 Task: Look for products in the category "Kid's Vitamins & Supplements" from Solaray only.
Action: Mouse moved to (247, 125)
Screenshot: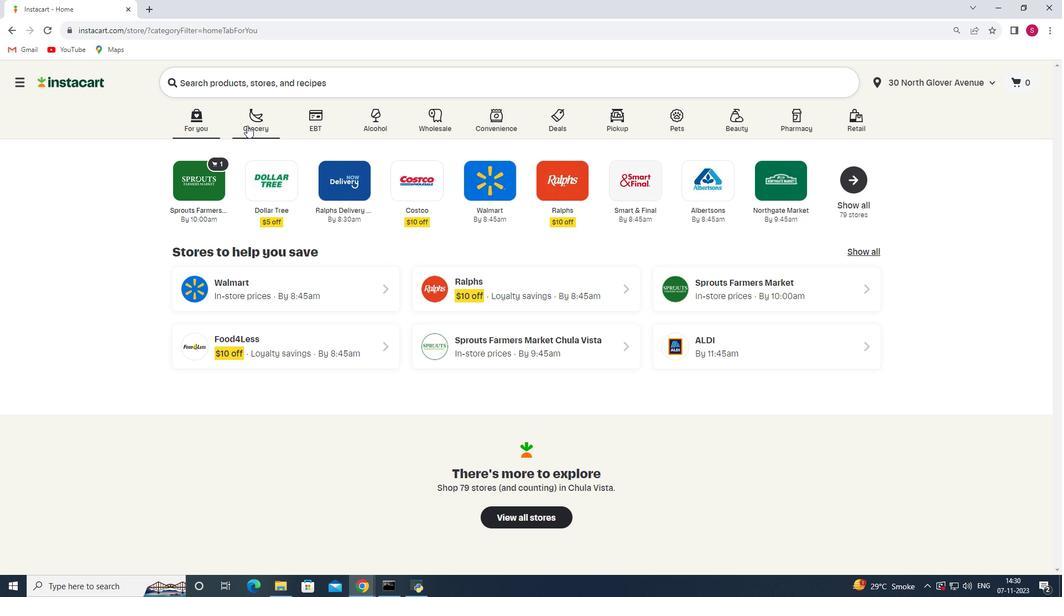 
Action: Mouse pressed left at (247, 125)
Screenshot: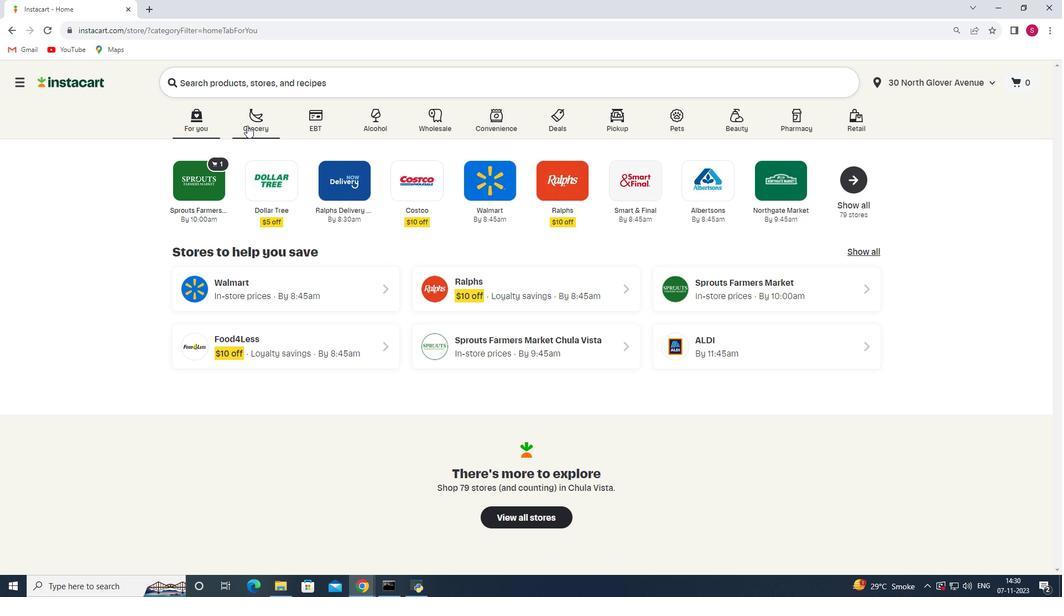 
Action: Mouse moved to (261, 332)
Screenshot: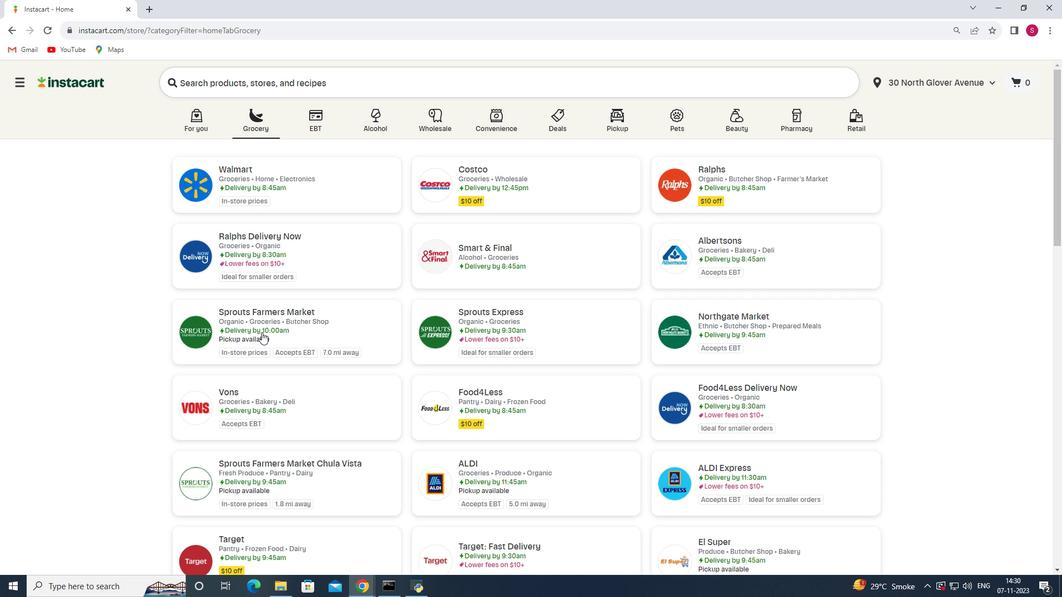 
Action: Mouse pressed left at (261, 332)
Screenshot: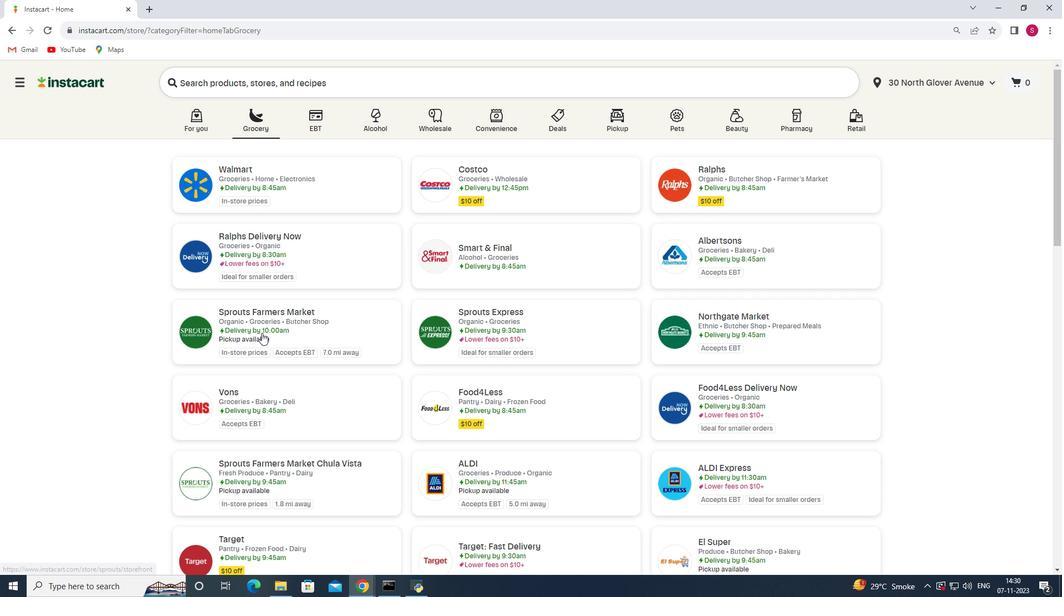 
Action: Mouse moved to (110, 338)
Screenshot: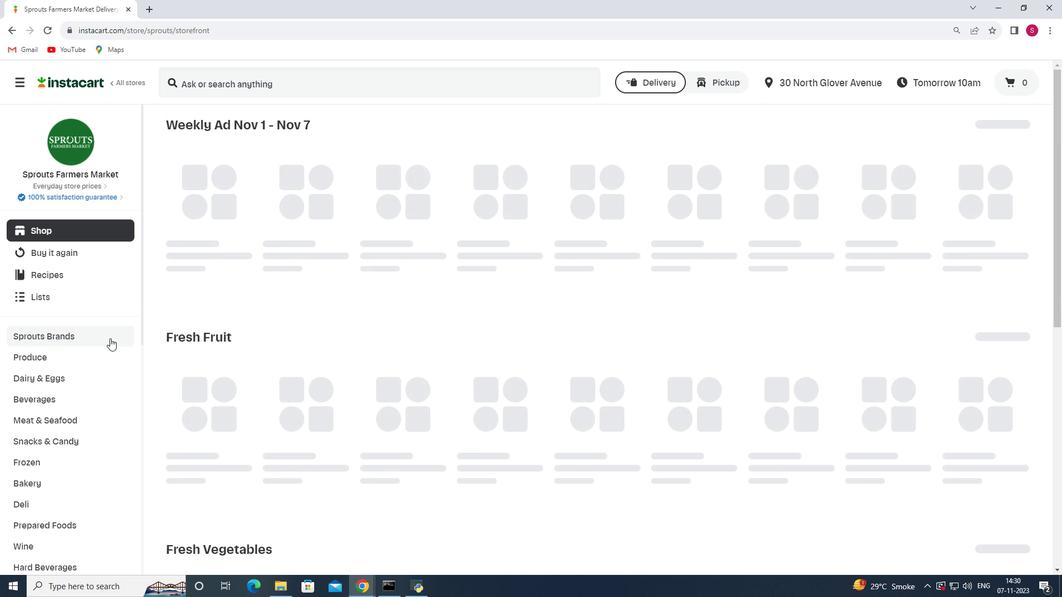 
Action: Mouse scrolled (110, 338) with delta (0, 0)
Screenshot: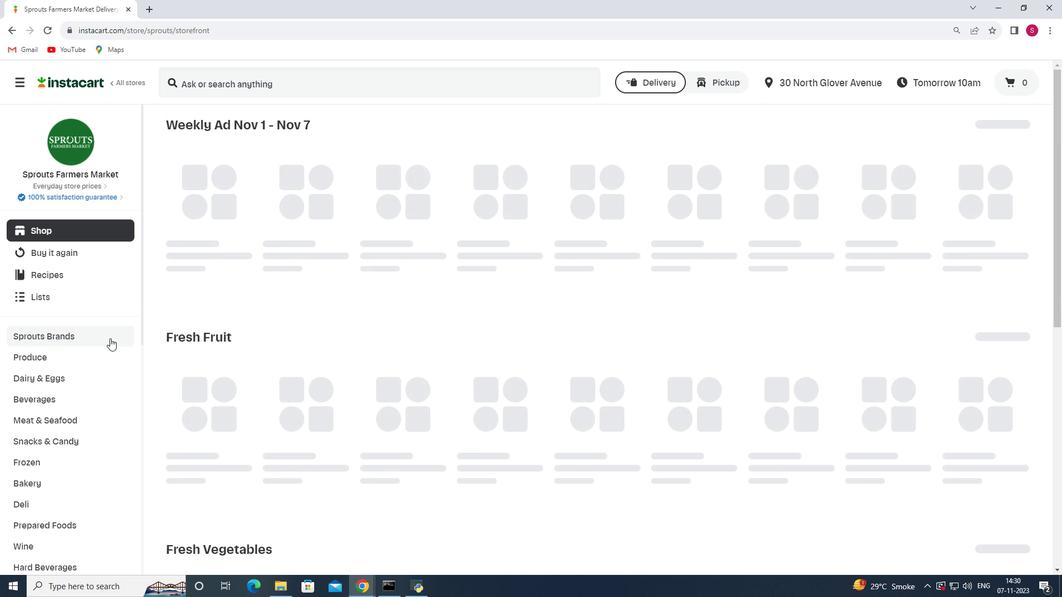 
Action: Mouse scrolled (110, 338) with delta (0, 0)
Screenshot: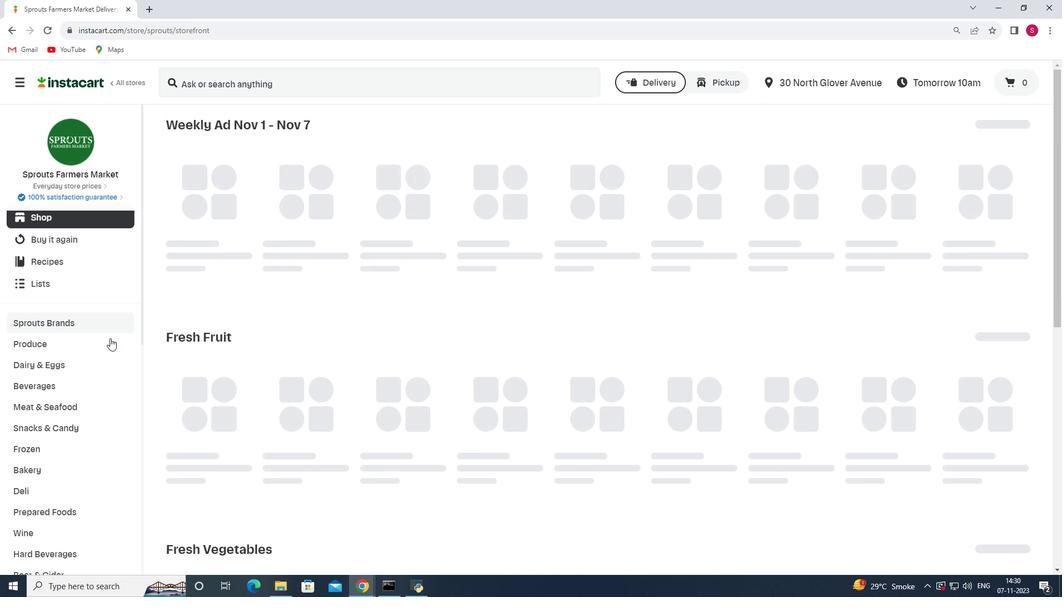 
Action: Mouse scrolled (110, 338) with delta (0, 0)
Screenshot: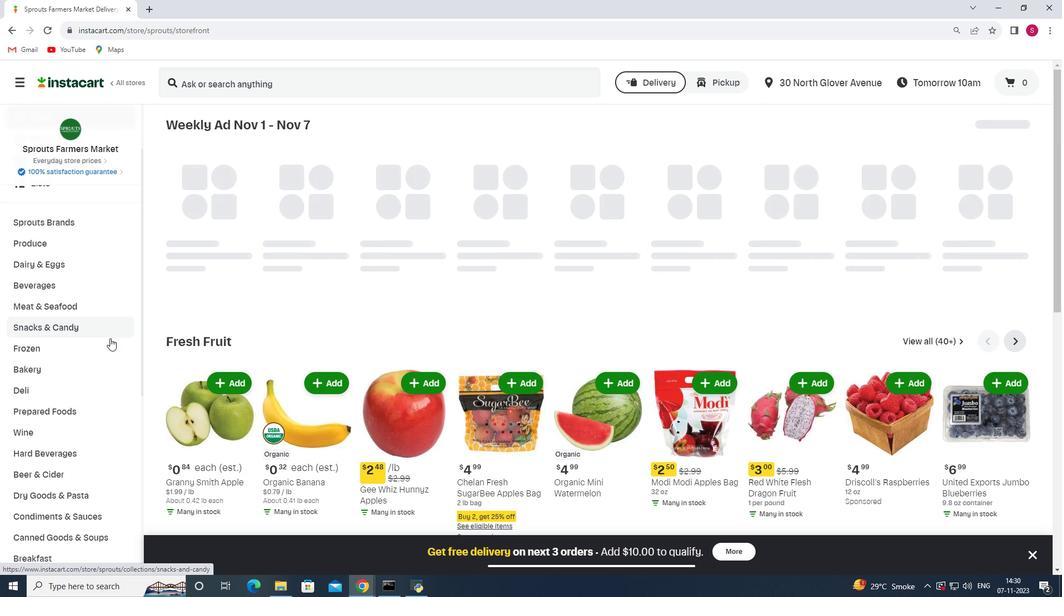 
Action: Mouse scrolled (110, 338) with delta (0, 0)
Screenshot: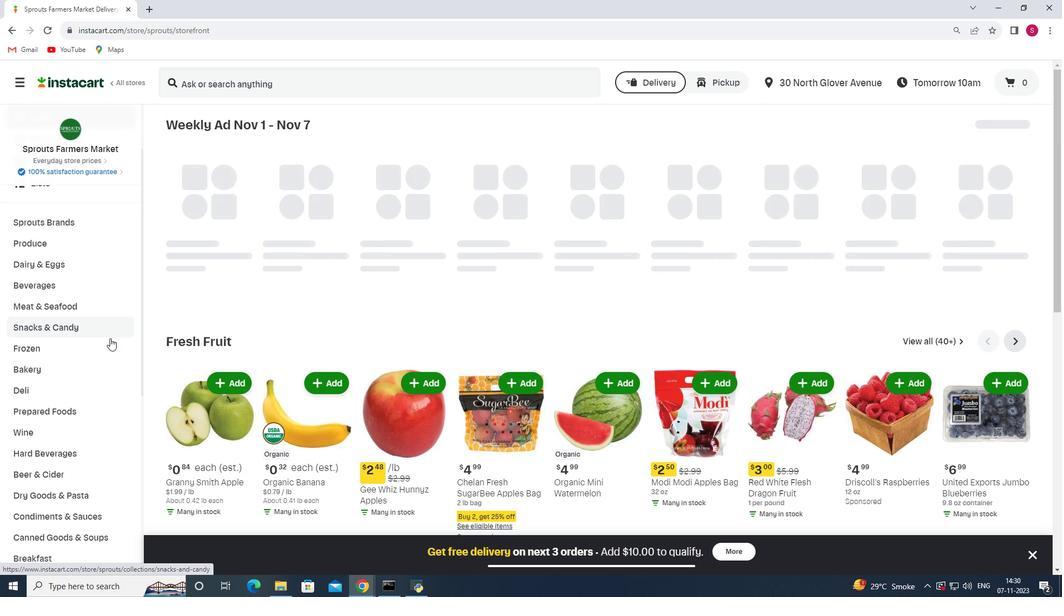 
Action: Mouse scrolled (110, 338) with delta (0, 0)
Screenshot: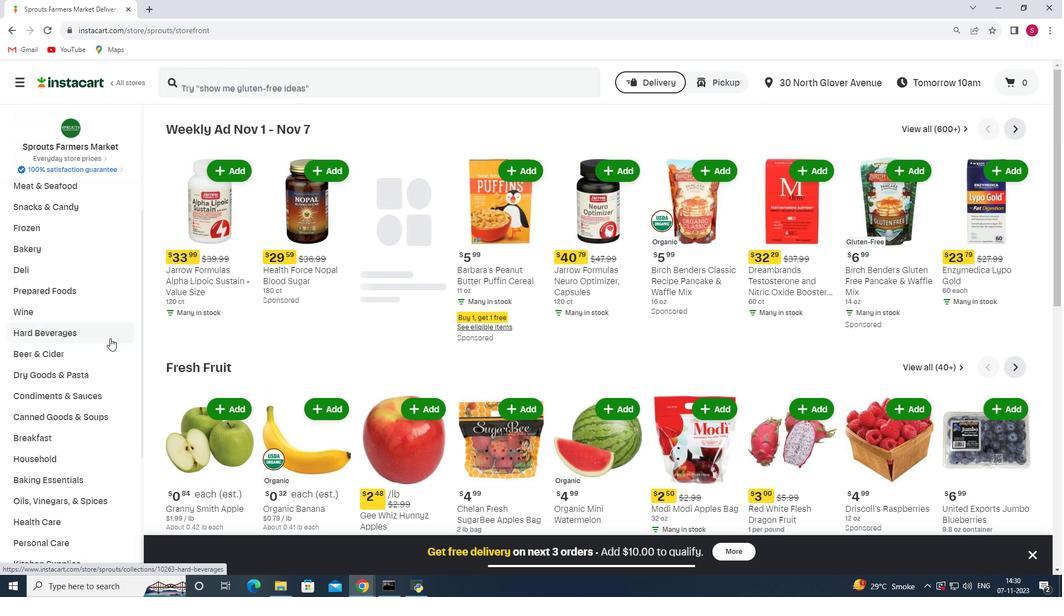 
Action: Mouse scrolled (110, 338) with delta (0, 0)
Screenshot: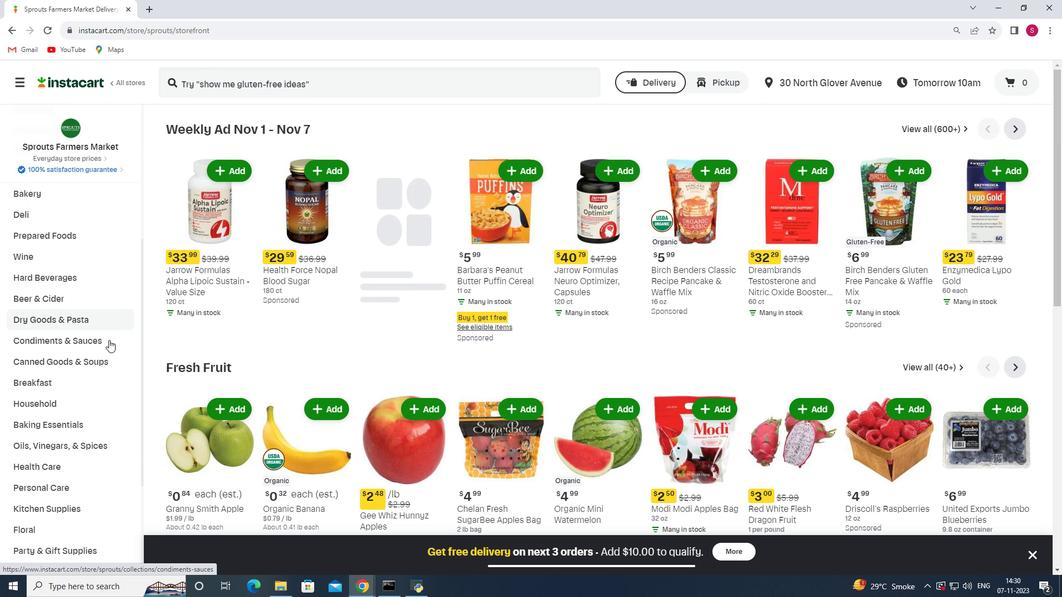 
Action: Mouse moved to (50, 431)
Screenshot: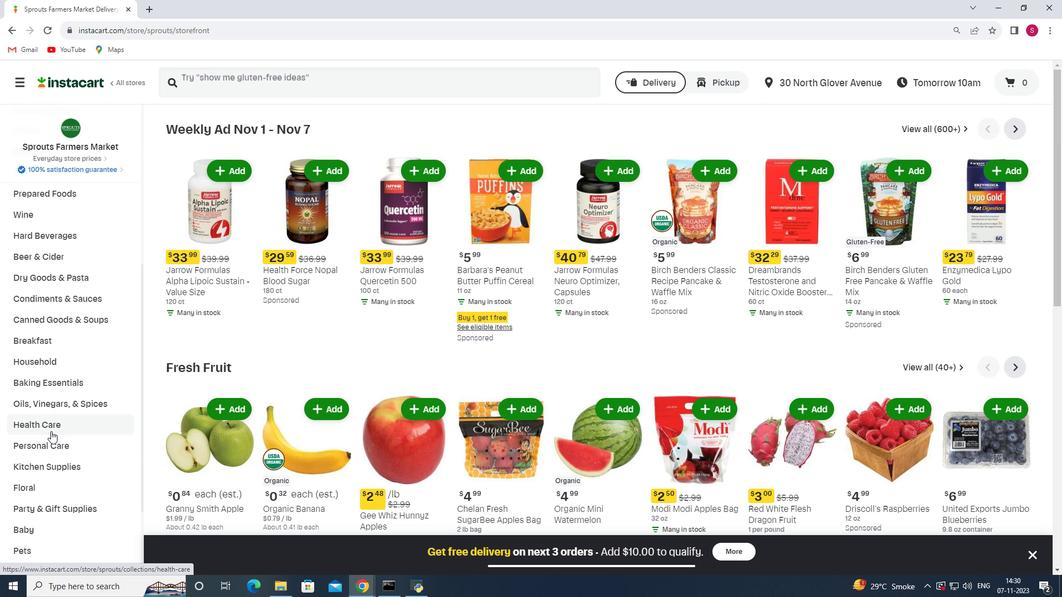 
Action: Mouse pressed left at (50, 431)
Screenshot: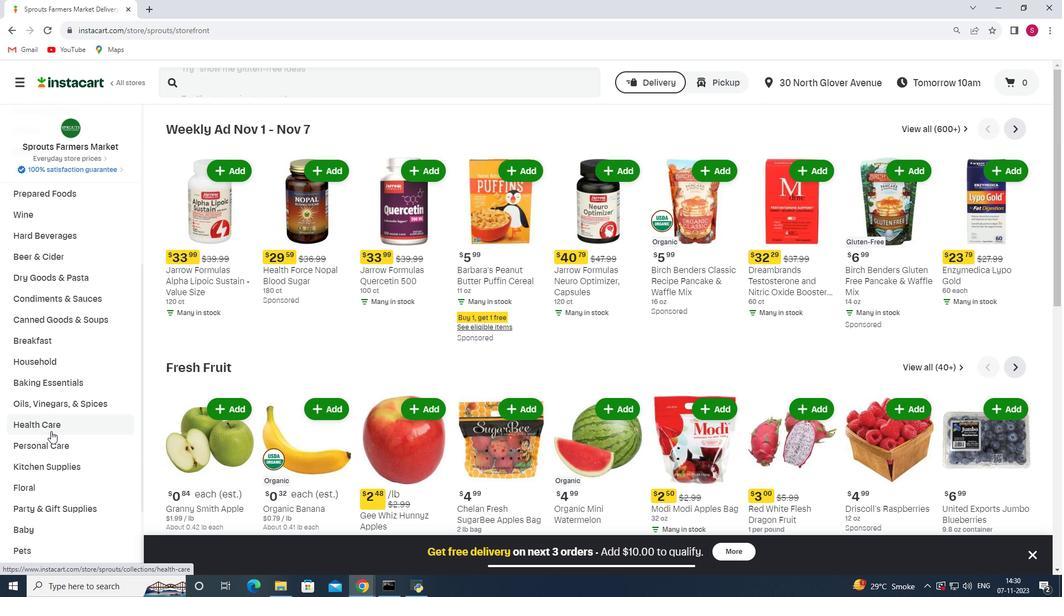 
Action: Mouse moved to (404, 160)
Screenshot: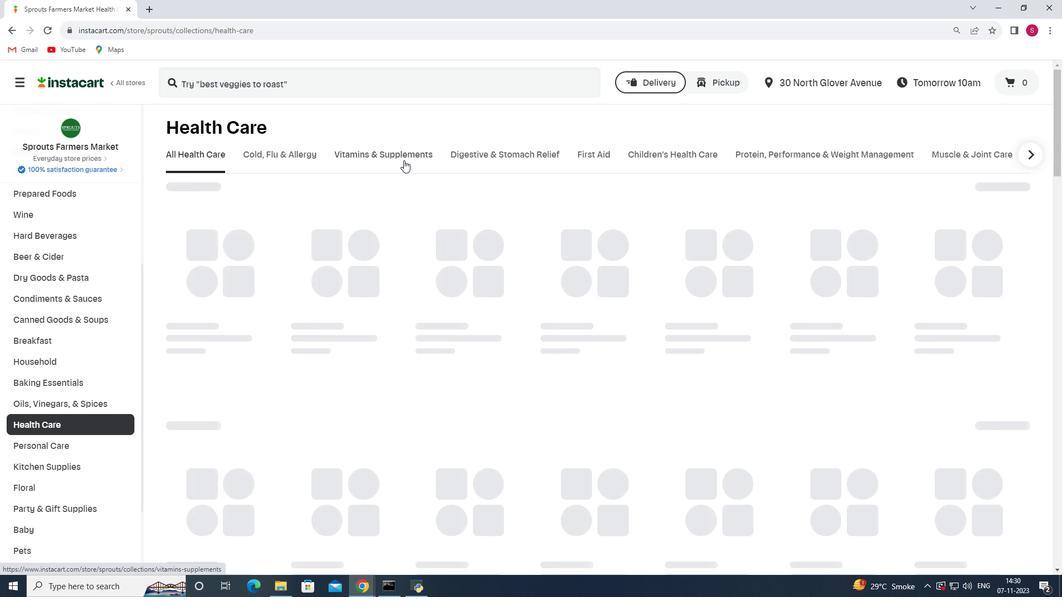 
Action: Mouse pressed left at (404, 160)
Screenshot: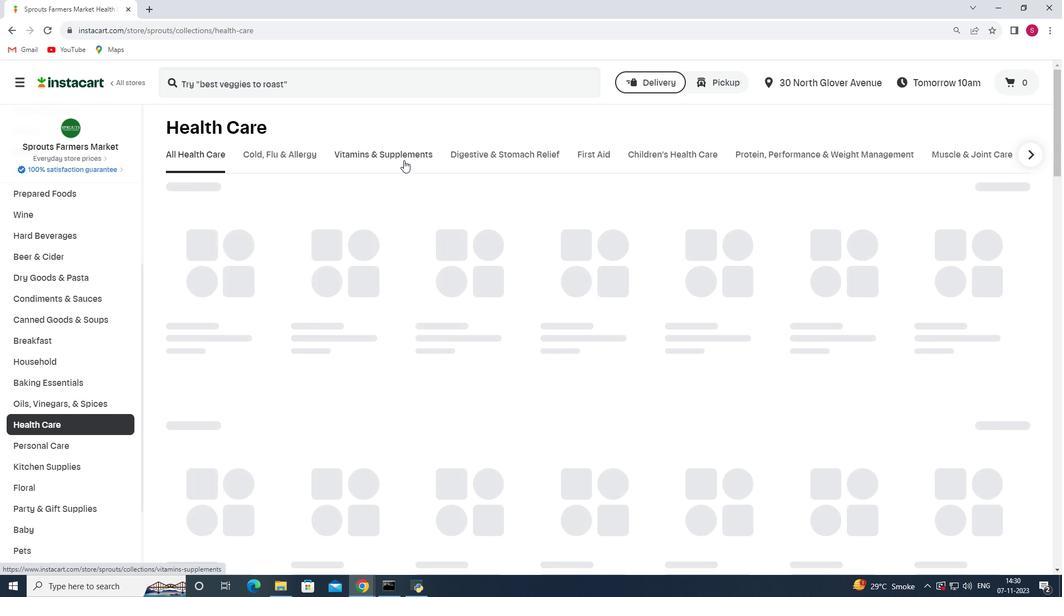 
Action: Mouse moved to (627, 194)
Screenshot: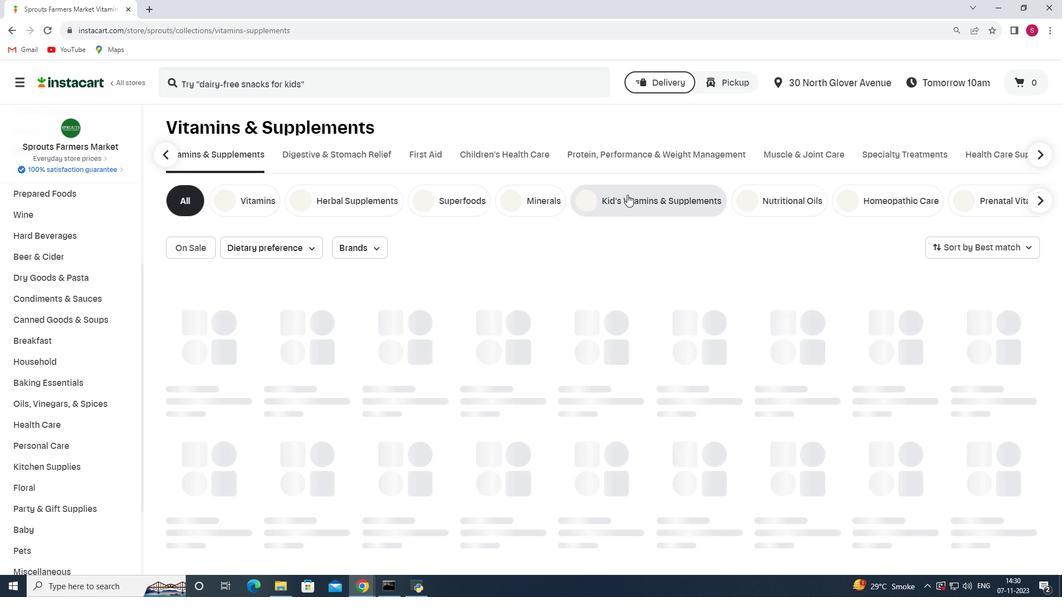 
Action: Mouse pressed left at (627, 194)
Screenshot: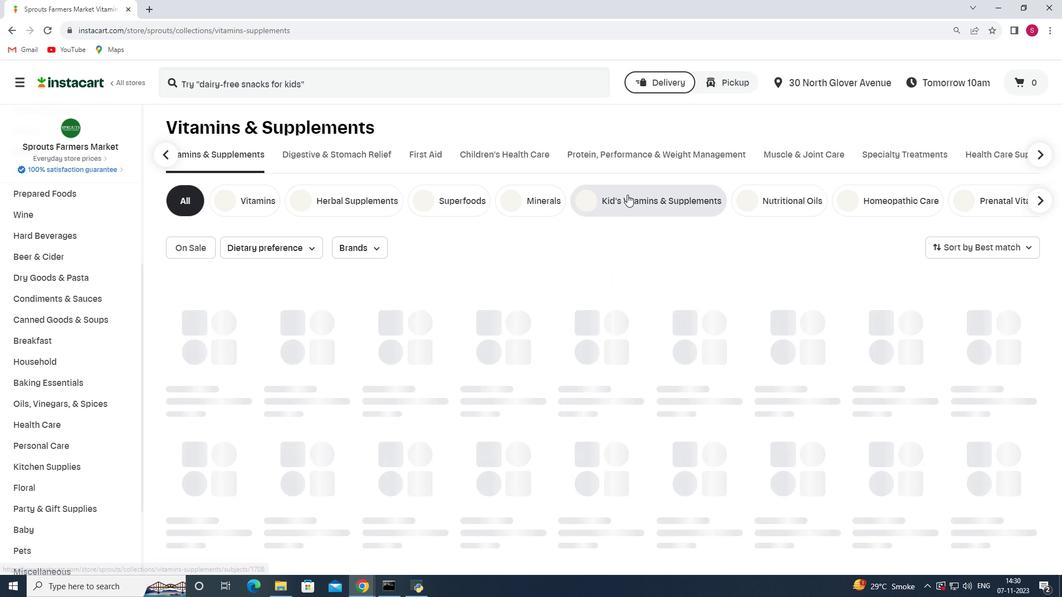 
Action: Mouse moved to (267, 242)
Screenshot: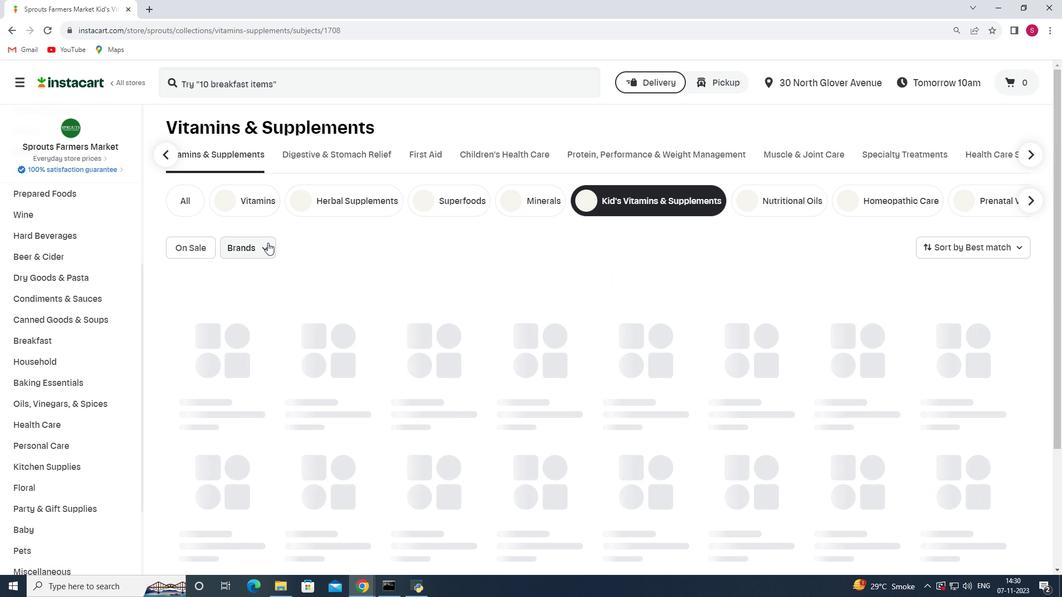 
Action: Mouse pressed left at (267, 242)
Screenshot: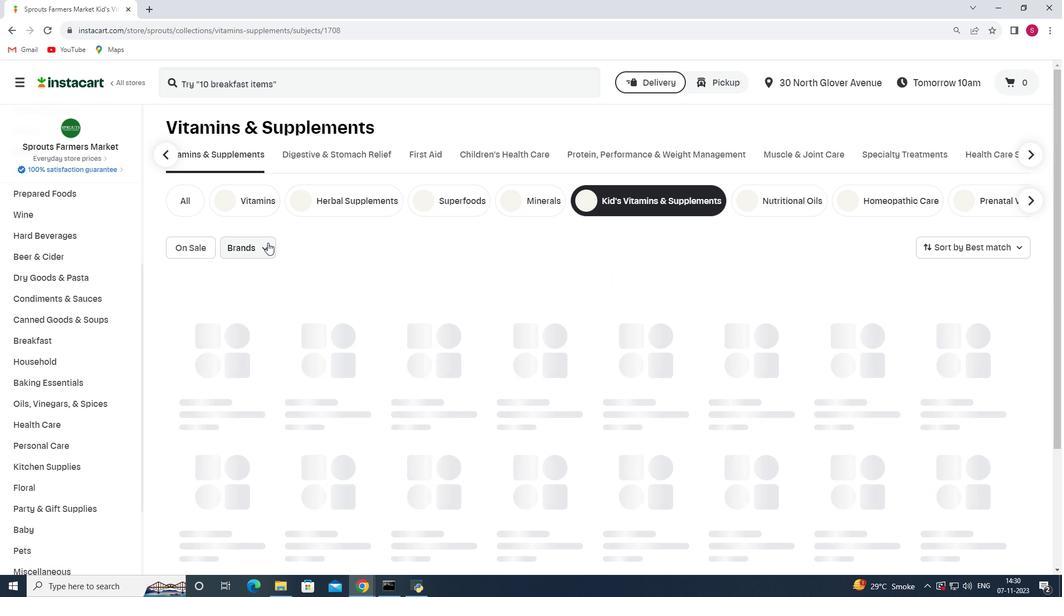 
Action: Mouse moved to (280, 285)
Screenshot: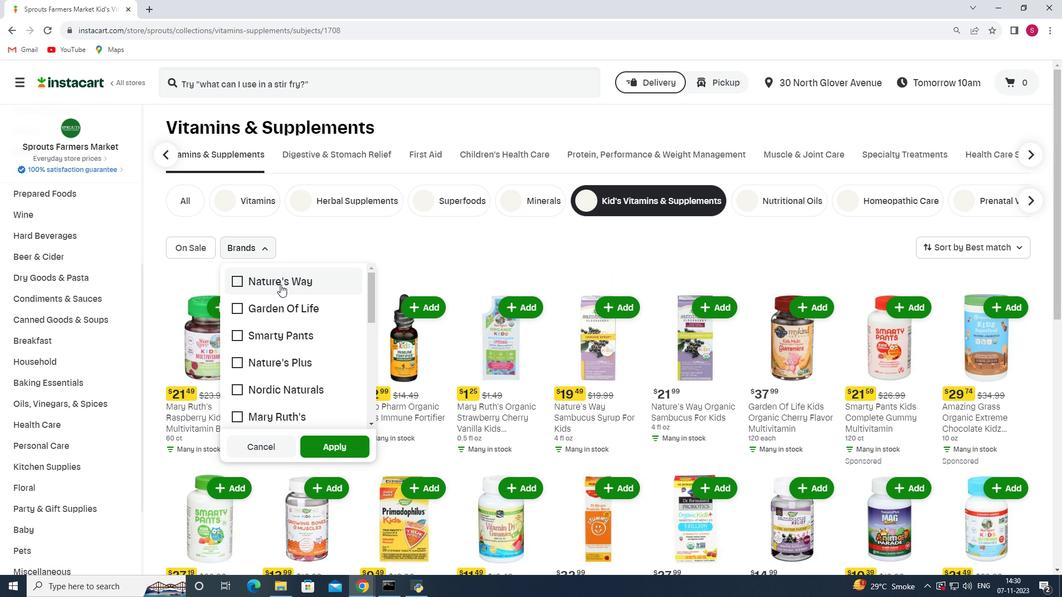 
Action: Mouse scrolled (280, 284) with delta (0, 0)
Screenshot: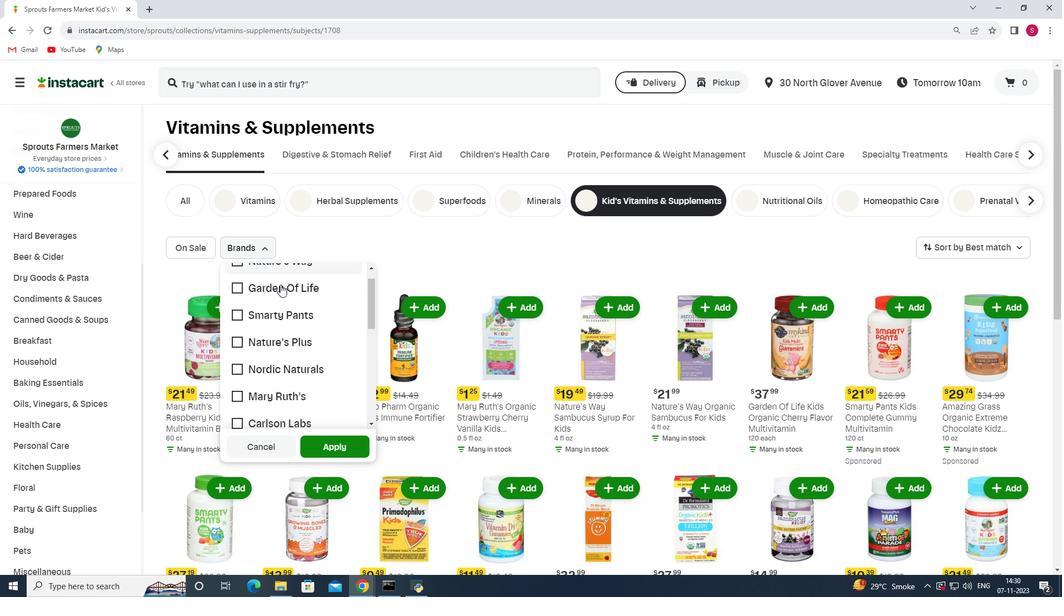 
Action: Mouse scrolled (280, 284) with delta (0, 0)
Screenshot: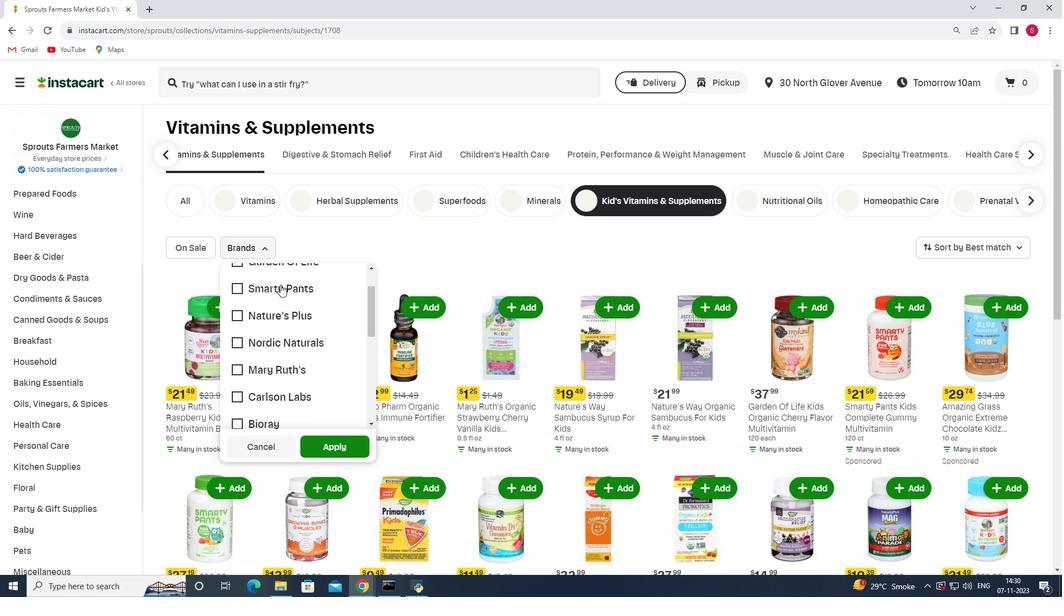 
Action: Mouse scrolled (280, 284) with delta (0, 0)
Screenshot: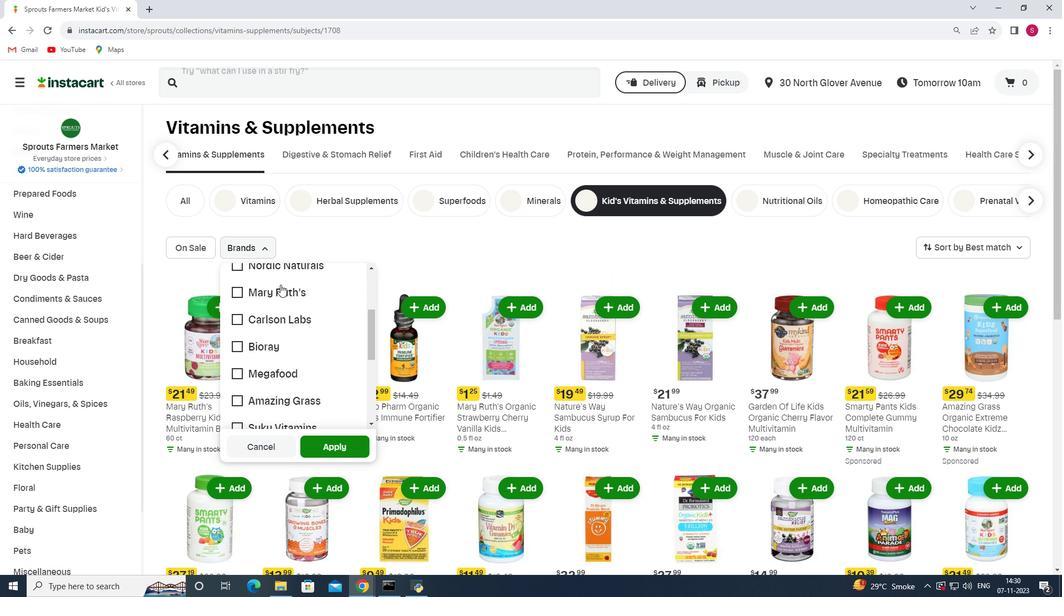 
Action: Mouse scrolled (280, 284) with delta (0, 0)
Screenshot: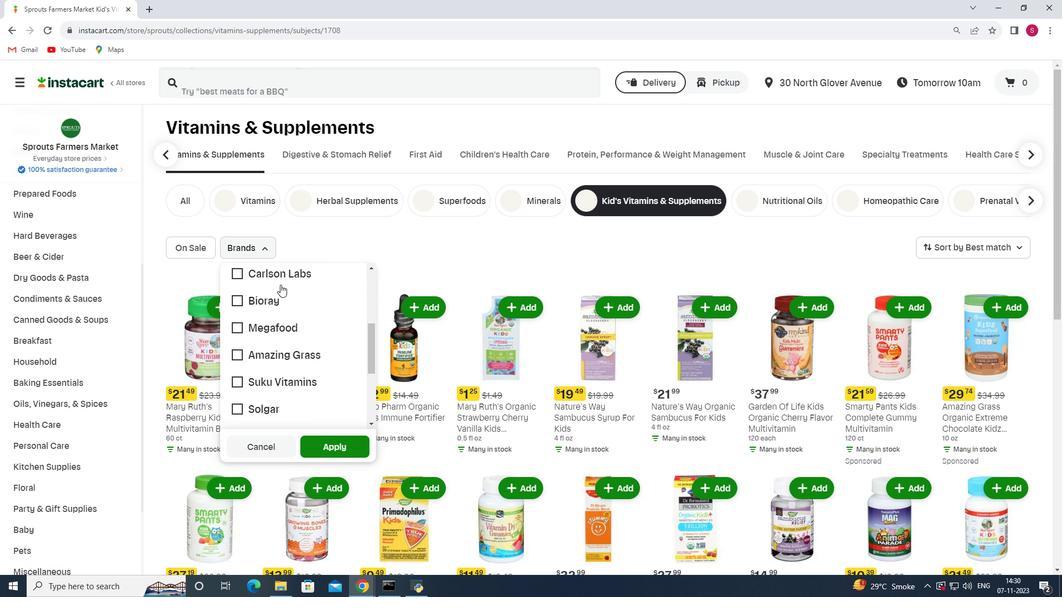 
Action: Mouse scrolled (280, 284) with delta (0, 0)
Screenshot: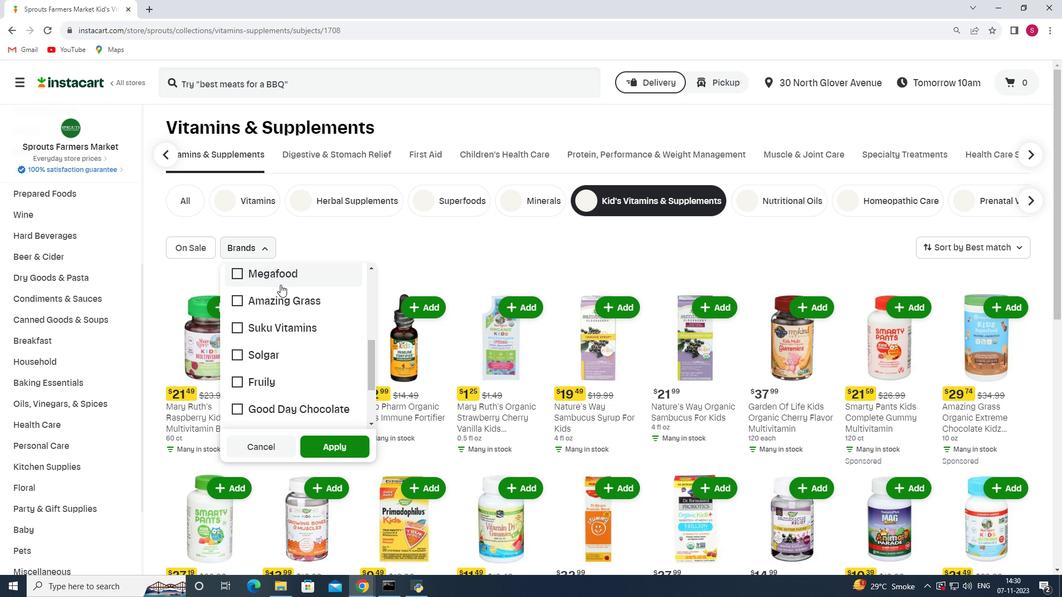 
Action: Mouse scrolled (280, 284) with delta (0, 0)
Screenshot: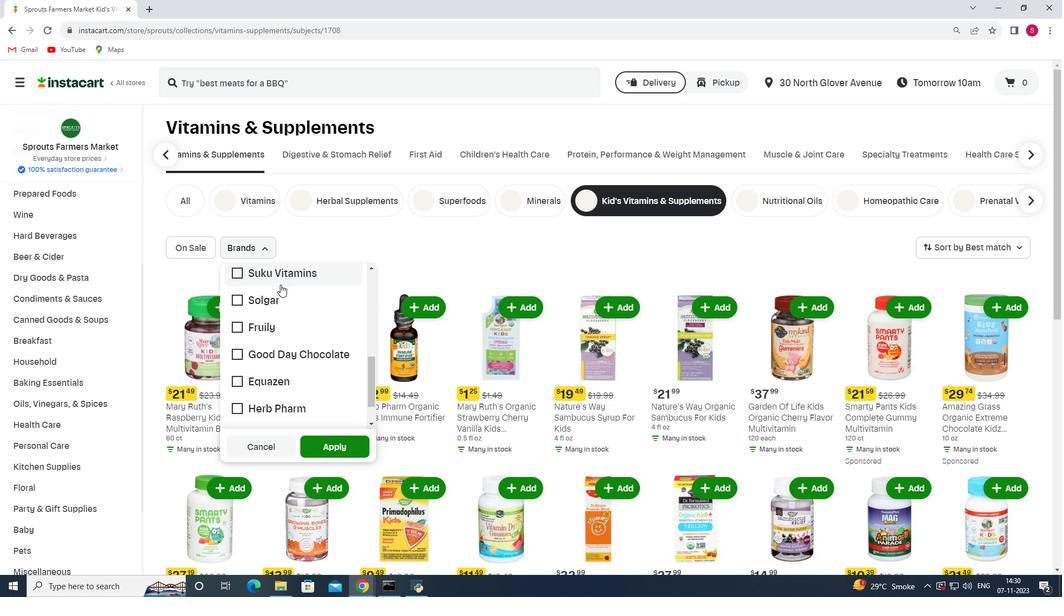 
Action: Mouse scrolled (280, 284) with delta (0, 0)
Screenshot: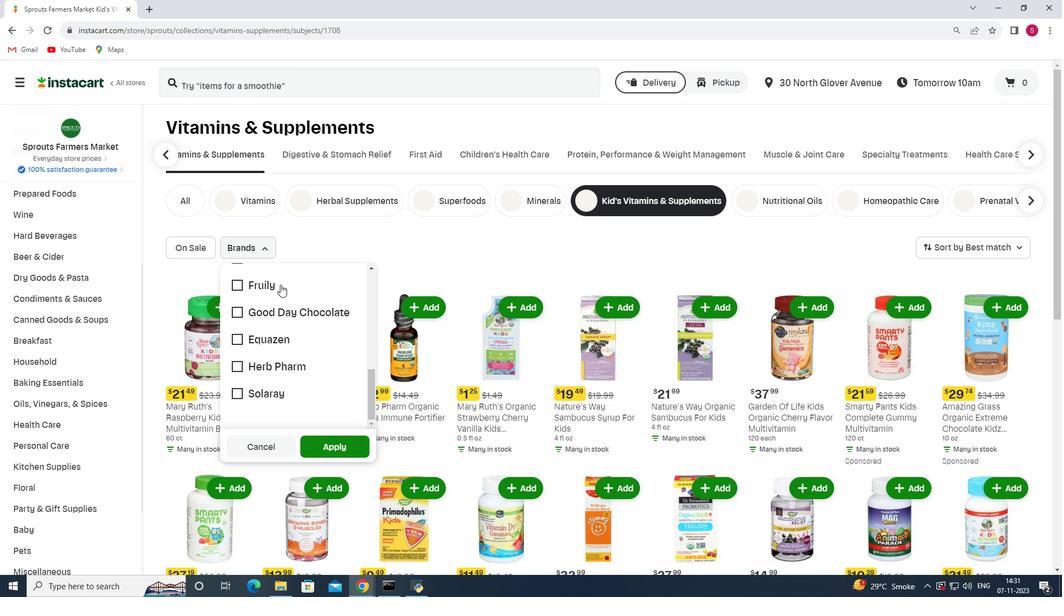 
Action: Mouse moved to (249, 394)
Screenshot: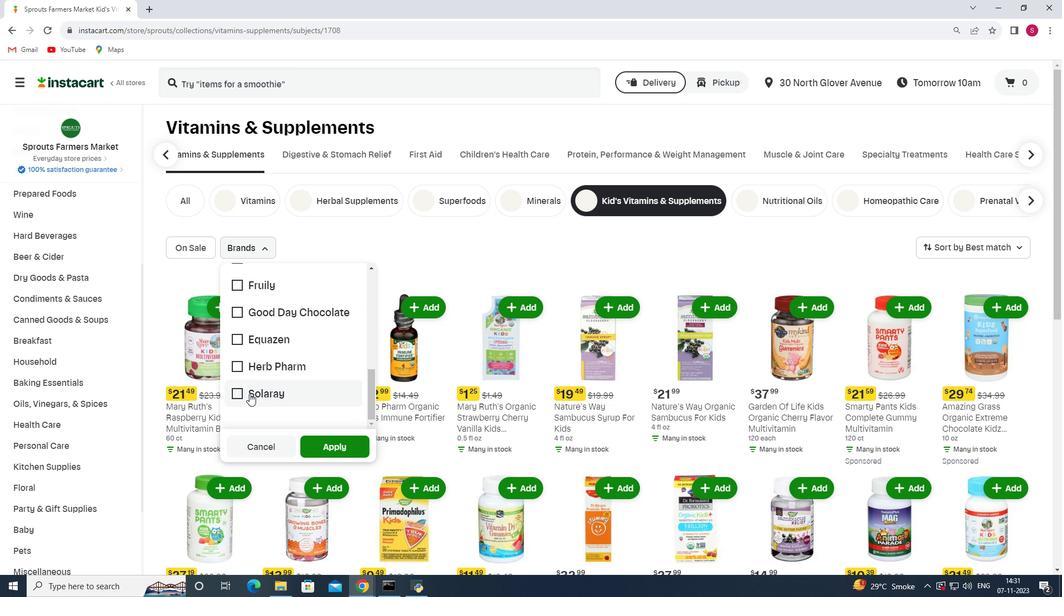 
Action: Mouse pressed left at (249, 394)
Screenshot: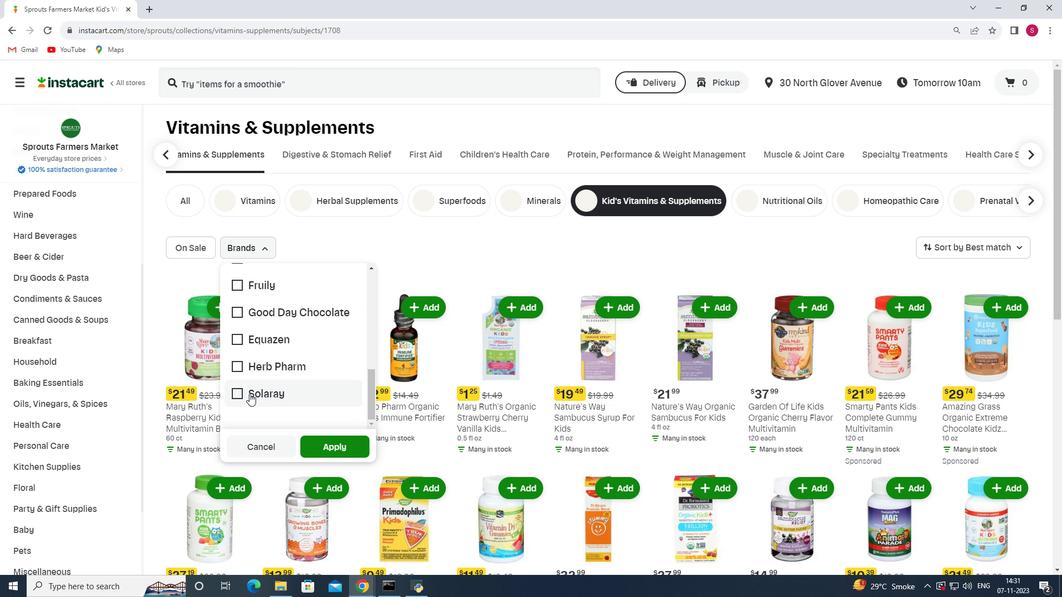 
Action: Mouse moved to (339, 451)
Screenshot: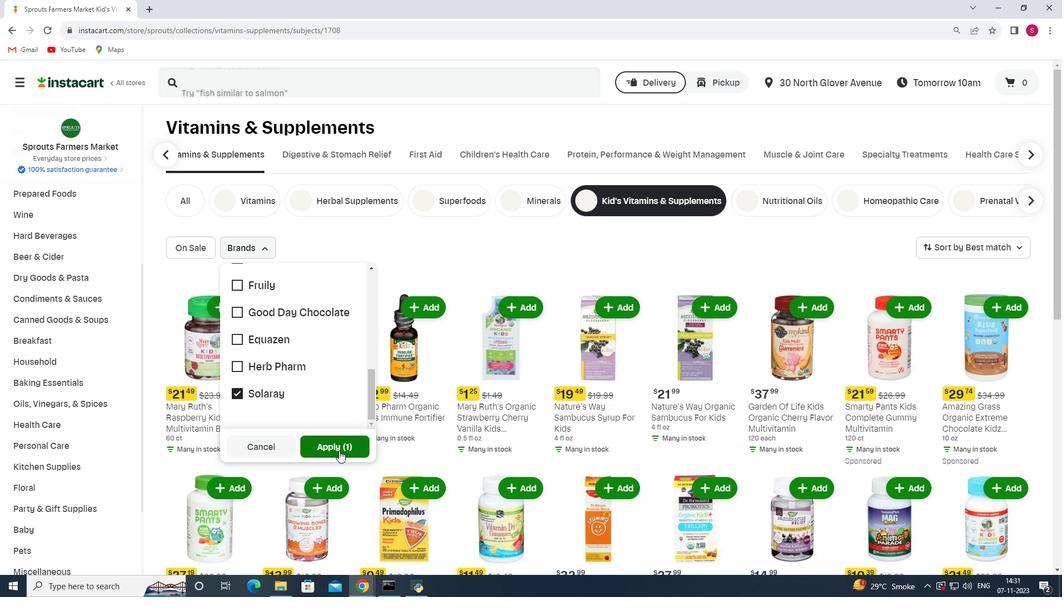 
Action: Mouse pressed left at (339, 451)
Screenshot: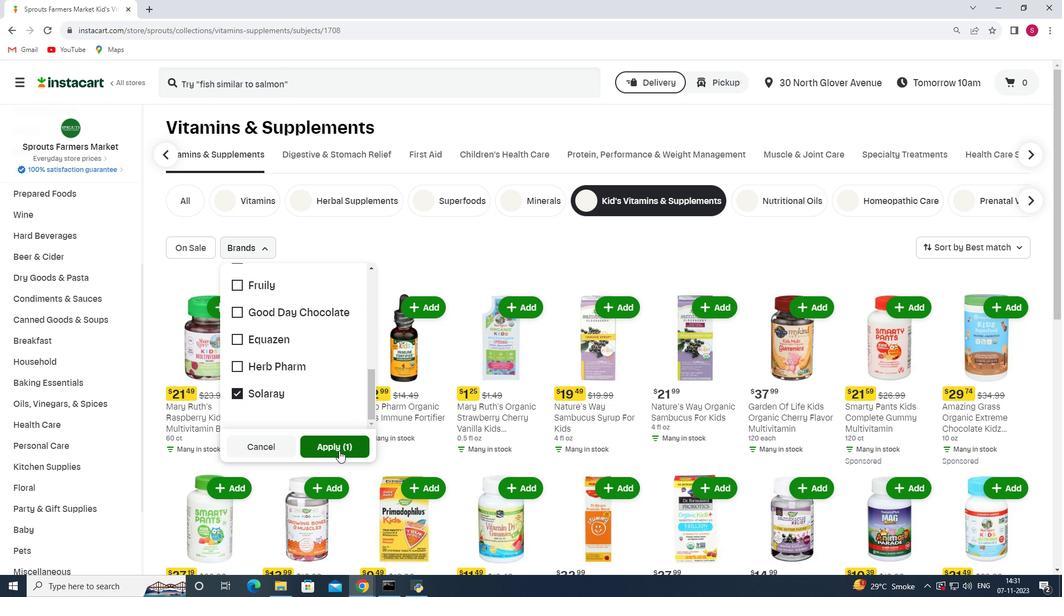 
Action: Mouse moved to (338, 446)
Screenshot: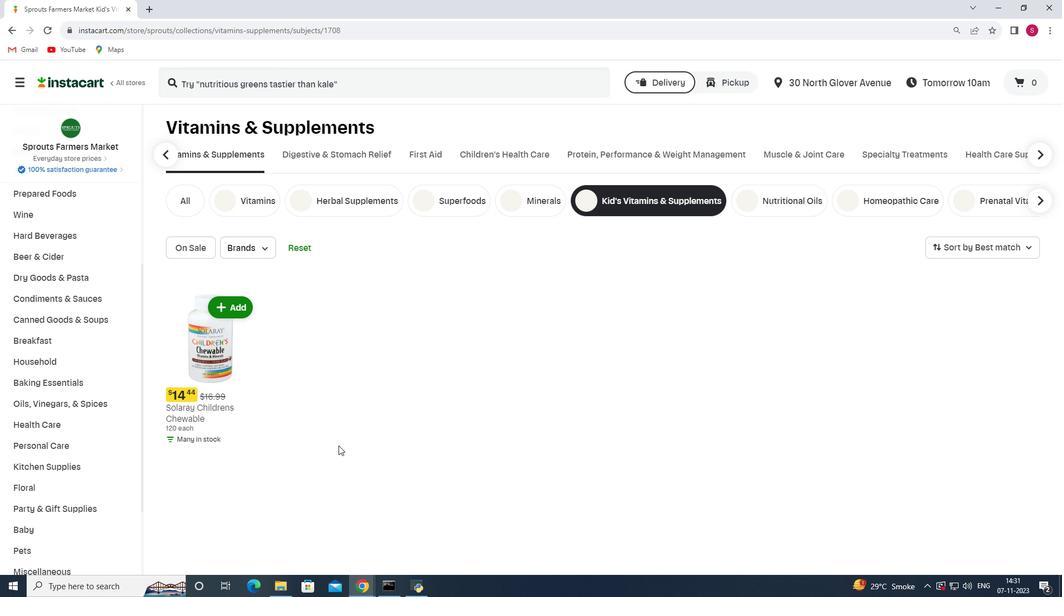 
